 Task: Add the task  Implement a new cloud-based human resources management system for a company to the section Epic Excursion in the project AriesPlan and add a Due Date to the respective task as 2023/12/25
Action: Mouse moved to (80, 281)
Screenshot: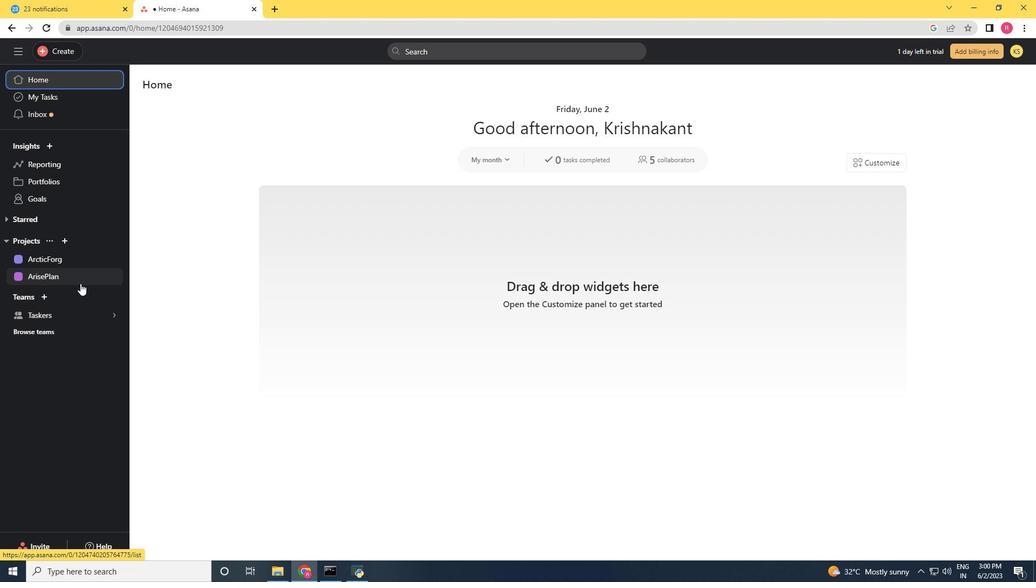 
Action: Mouse pressed left at (80, 281)
Screenshot: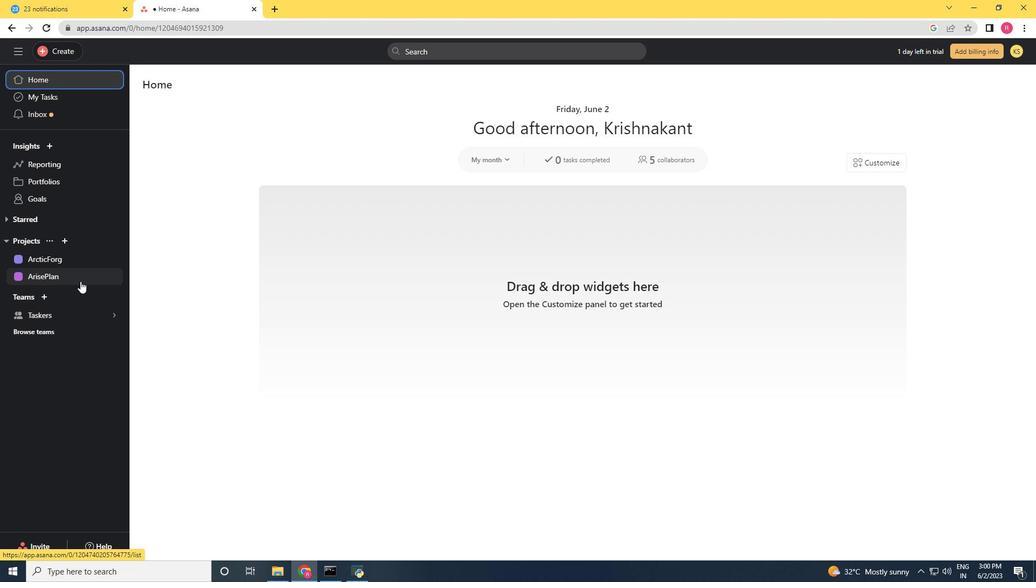 
Action: Mouse moved to (701, 370)
Screenshot: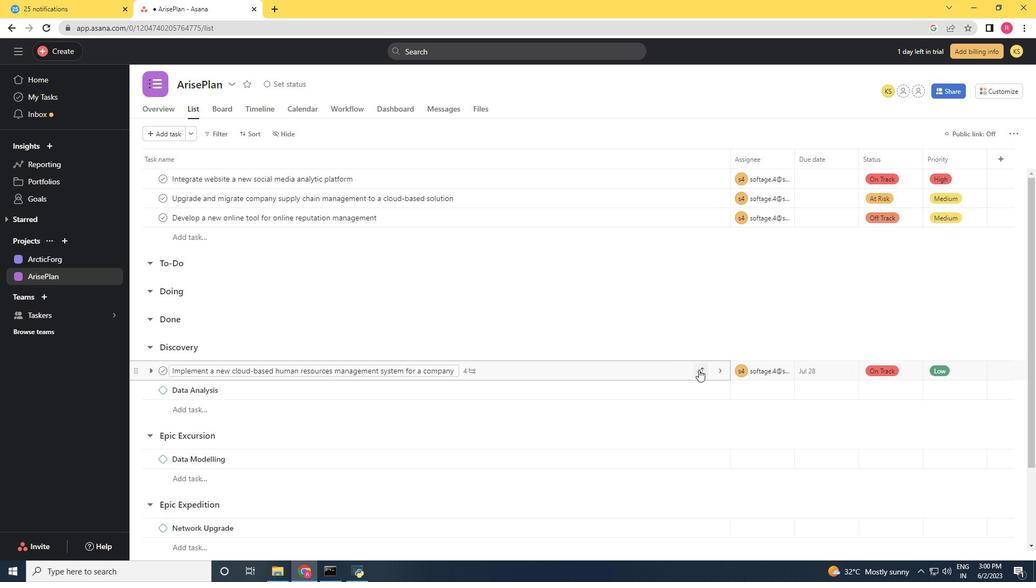 
Action: Mouse pressed left at (701, 370)
Screenshot: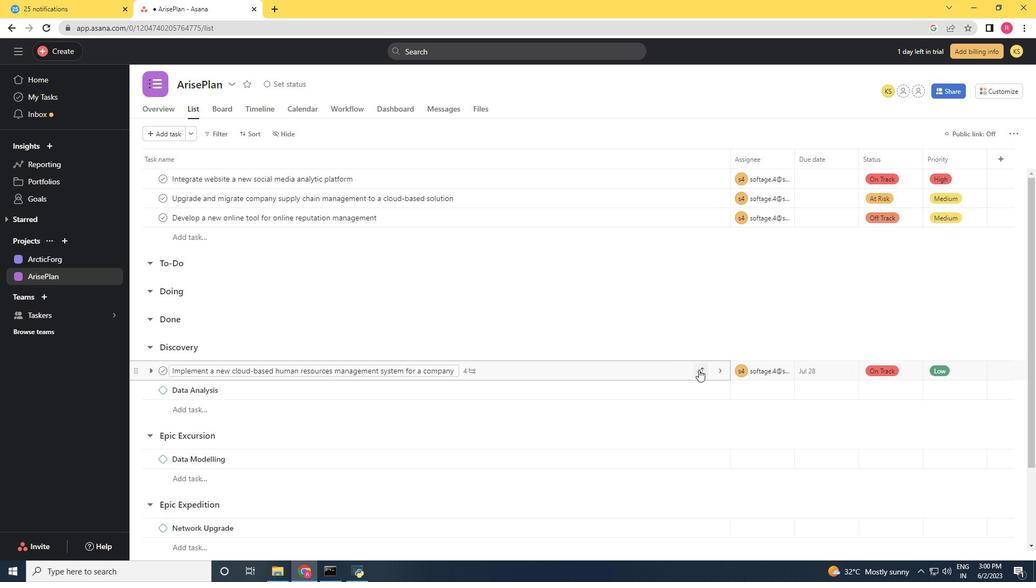
Action: Mouse moved to (651, 309)
Screenshot: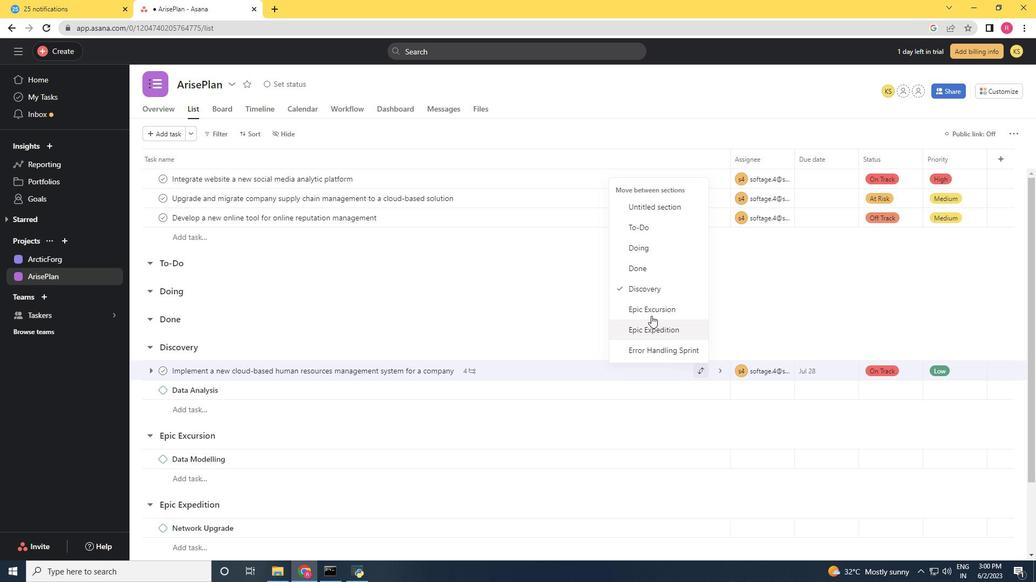 
Action: Mouse pressed left at (651, 309)
Screenshot: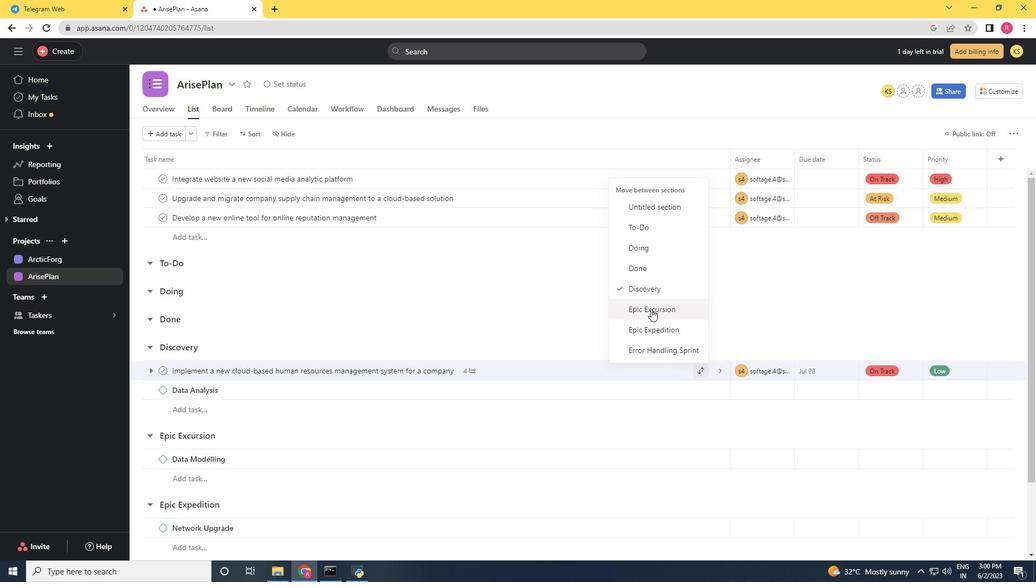 
Action: Mouse moved to (555, 438)
Screenshot: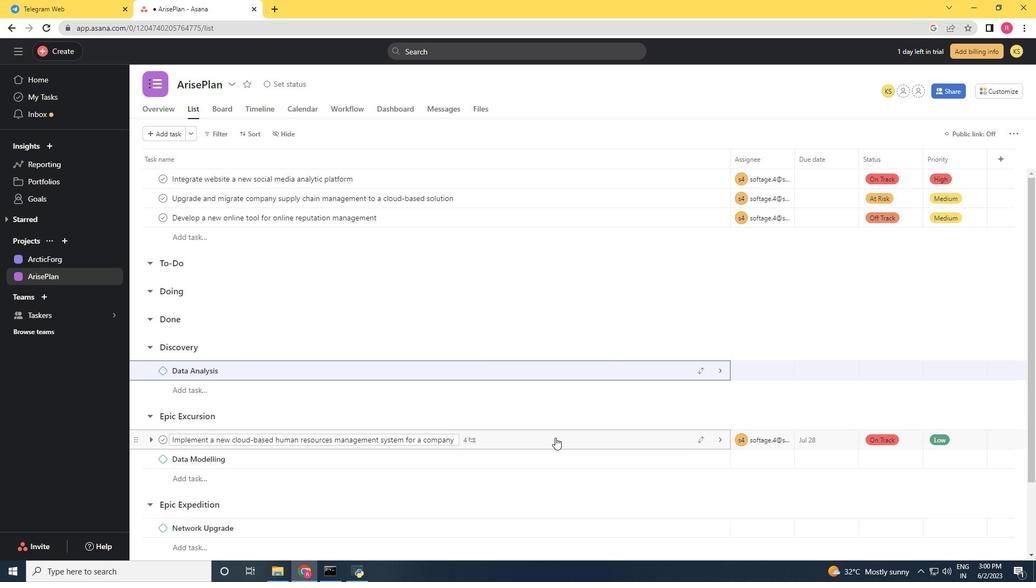 
Action: Mouse pressed left at (555, 438)
Screenshot: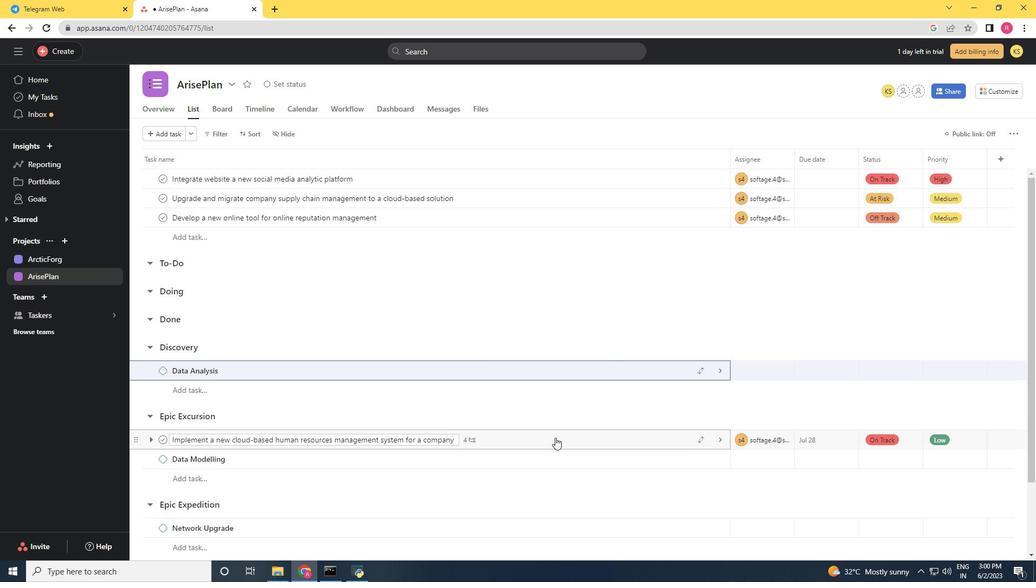 
Action: Mouse moved to (795, 234)
Screenshot: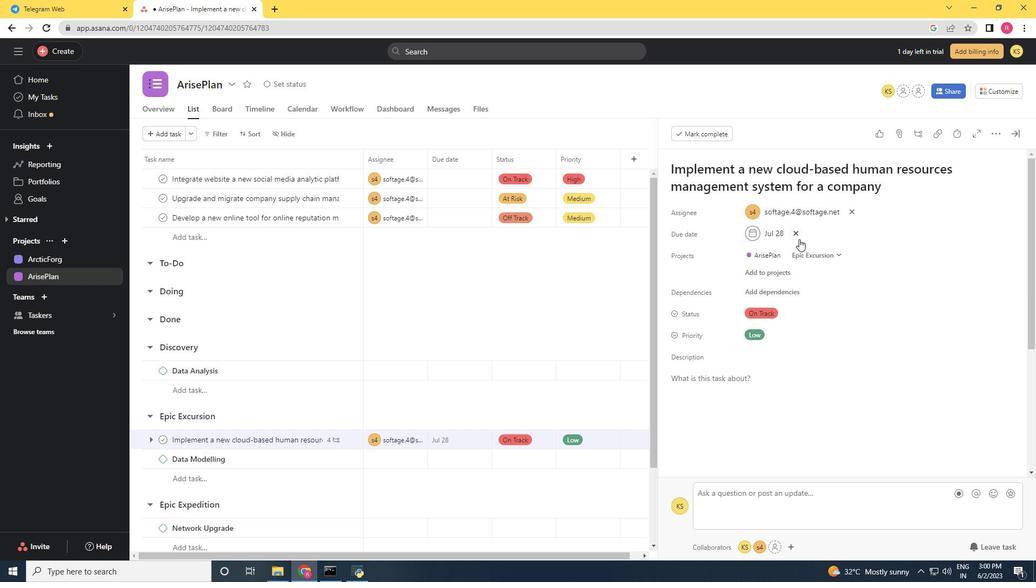
Action: Mouse pressed left at (795, 234)
Screenshot: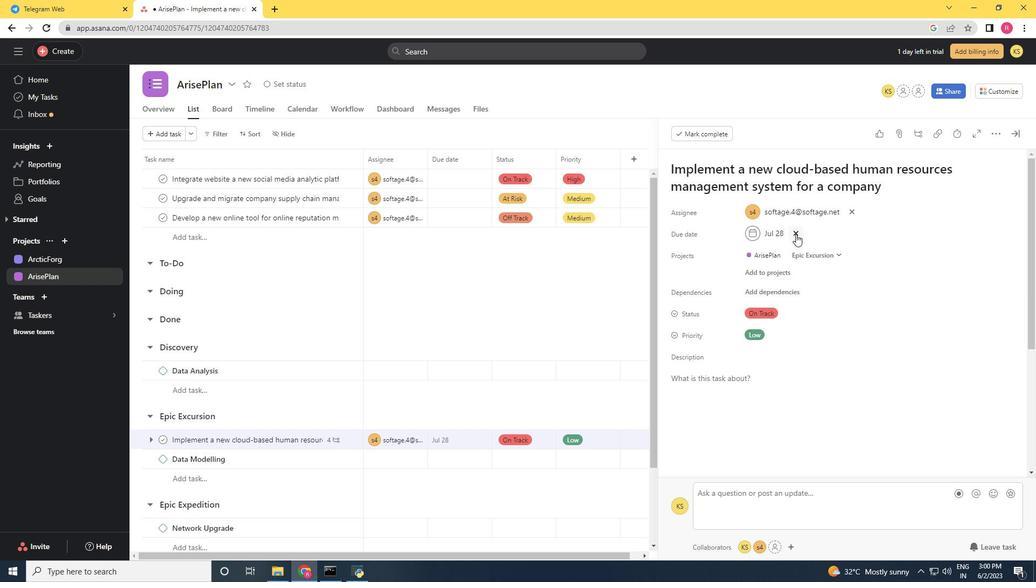 
Action: Mouse moved to (764, 236)
Screenshot: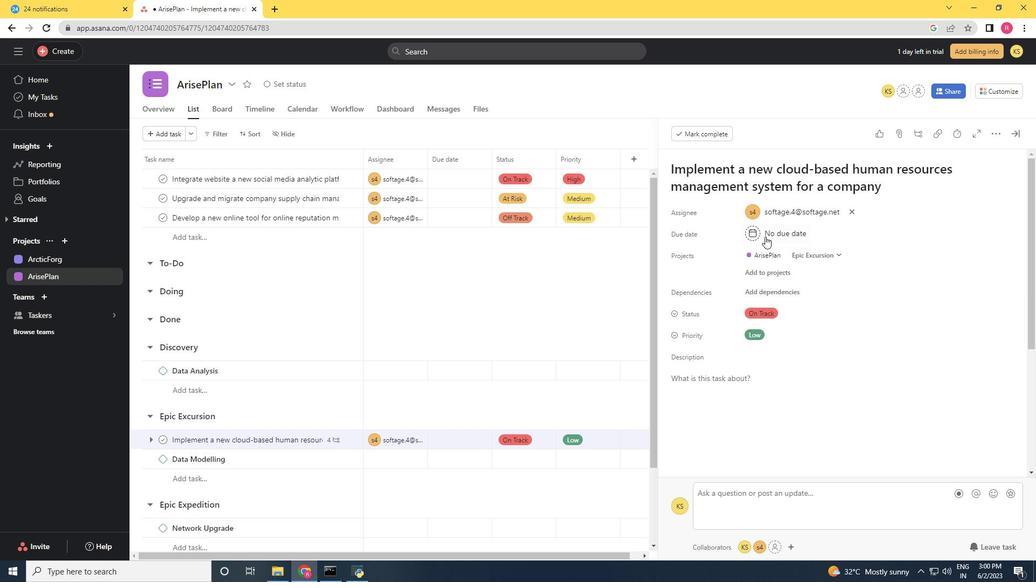 
Action: Mouse pressed left at (764, 236)
Screenshot: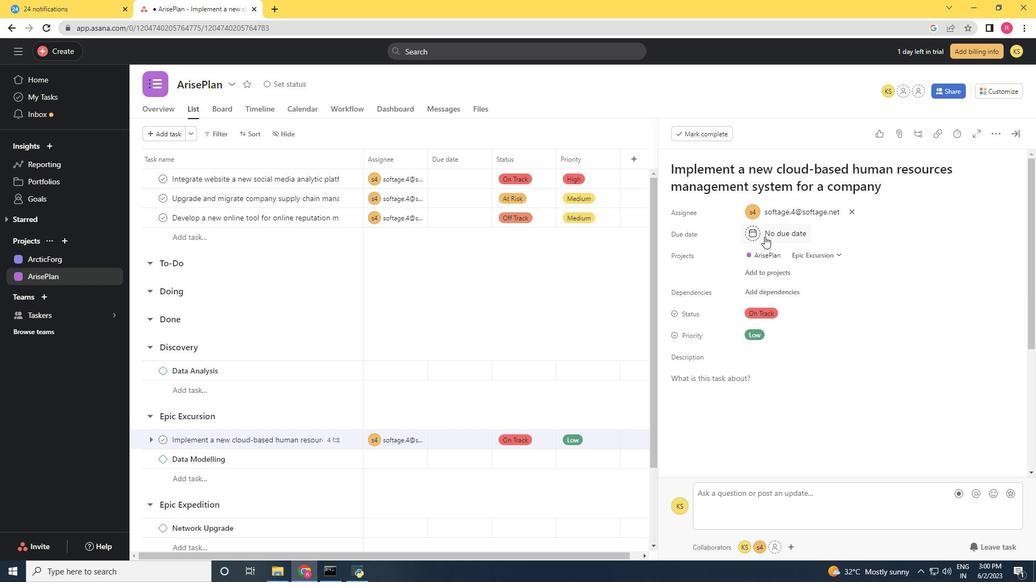 
Action: Mouse moved to (880, 285)
Screenshot: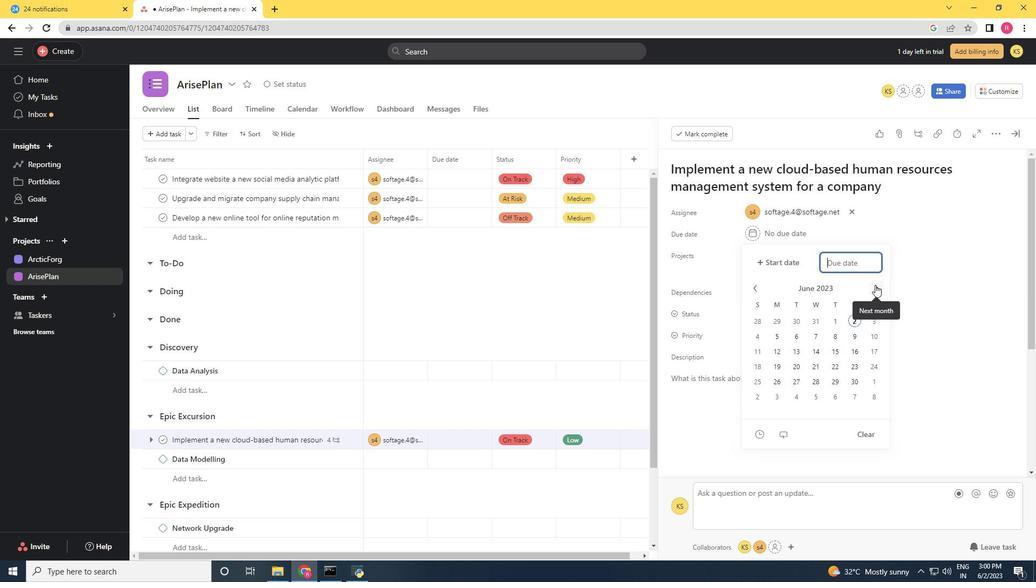 
Action: Mouse pressed left at (880, 285)
Screenshot: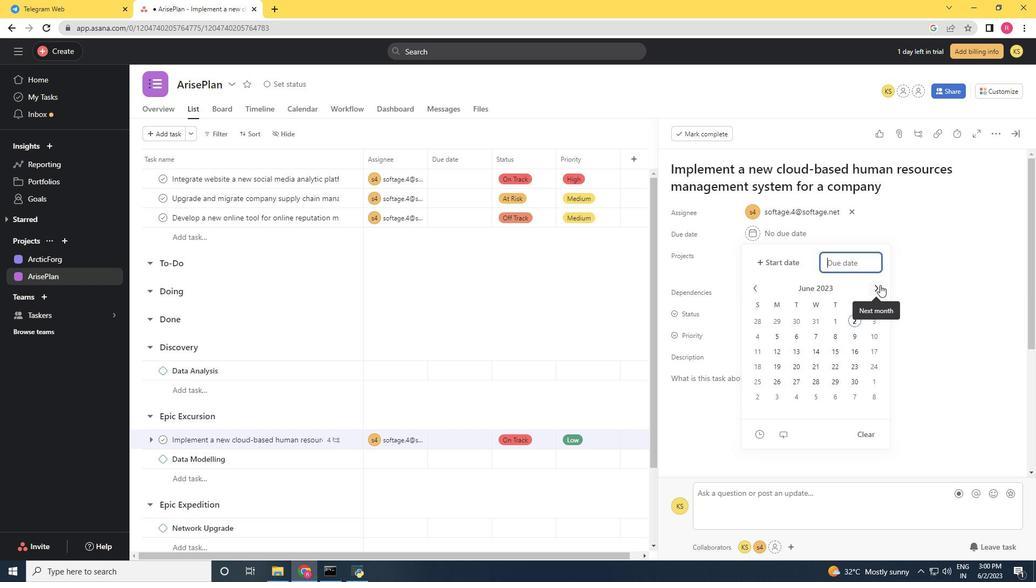 
Action: Mouse pressed left at (880, 285)
Screenshot: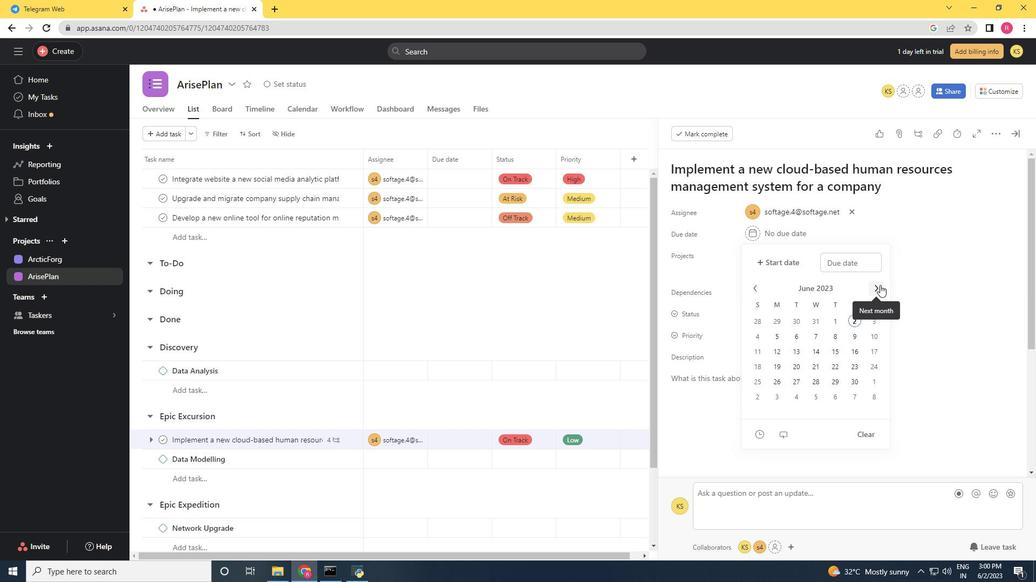
Action: Mouse pressed left at (880, 285)
Screenshot: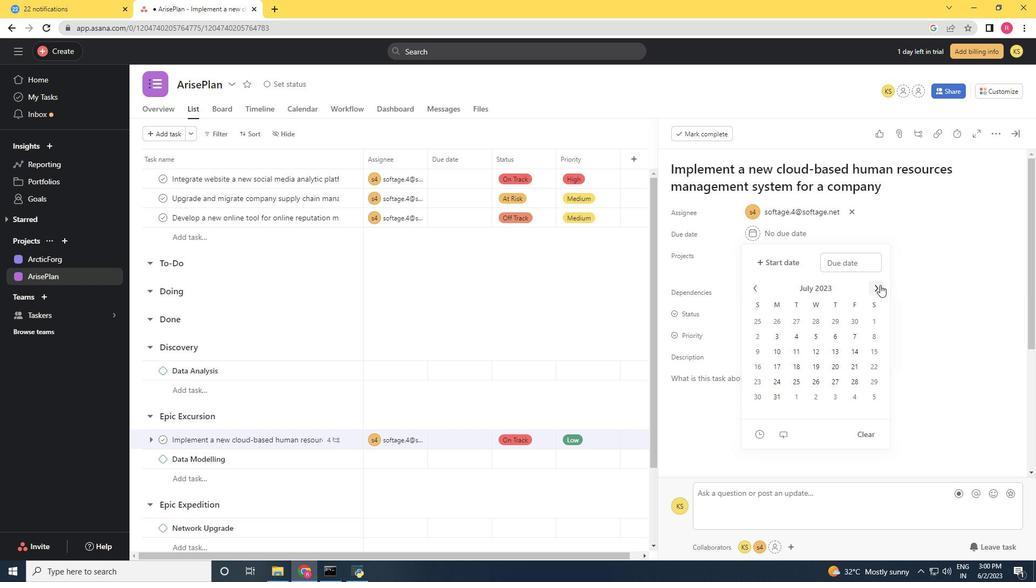 
Action: Mouse pressed left at (880, 285)
Screenshot: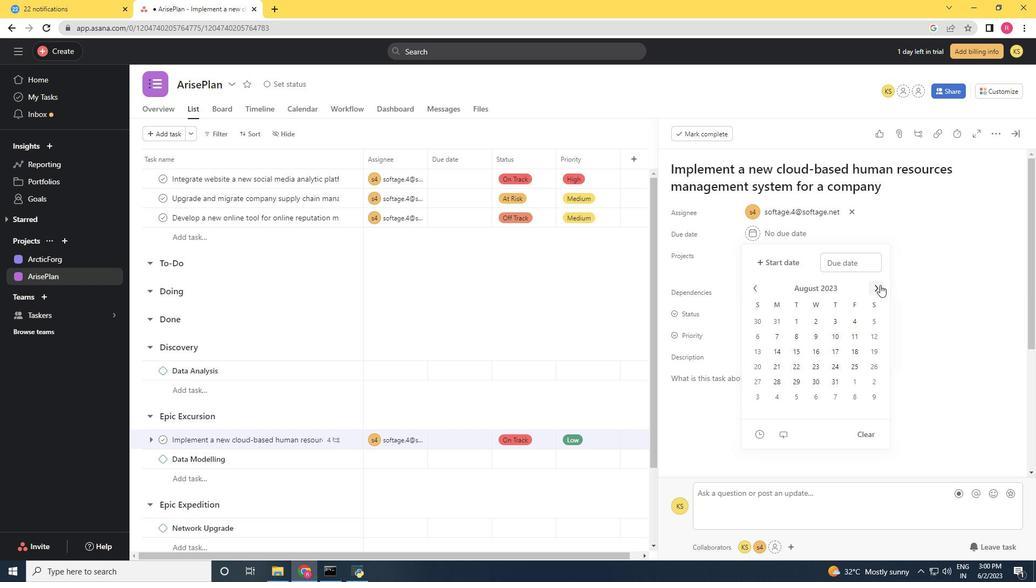 
Action: Mouse pressed left at (880, 285)
Screenshot: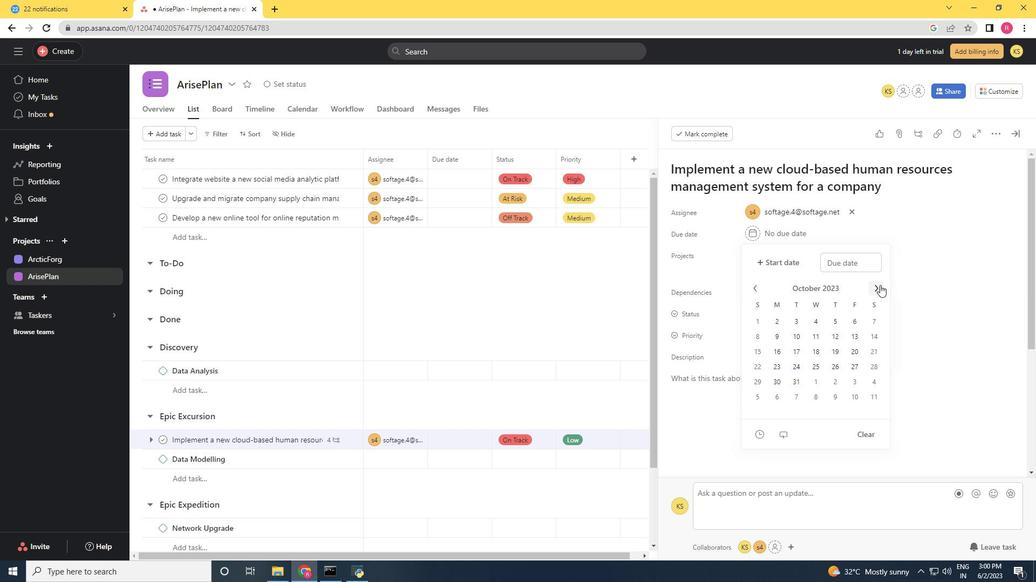 
Action: Mouse pressed left at (880, 285)
Screenshot: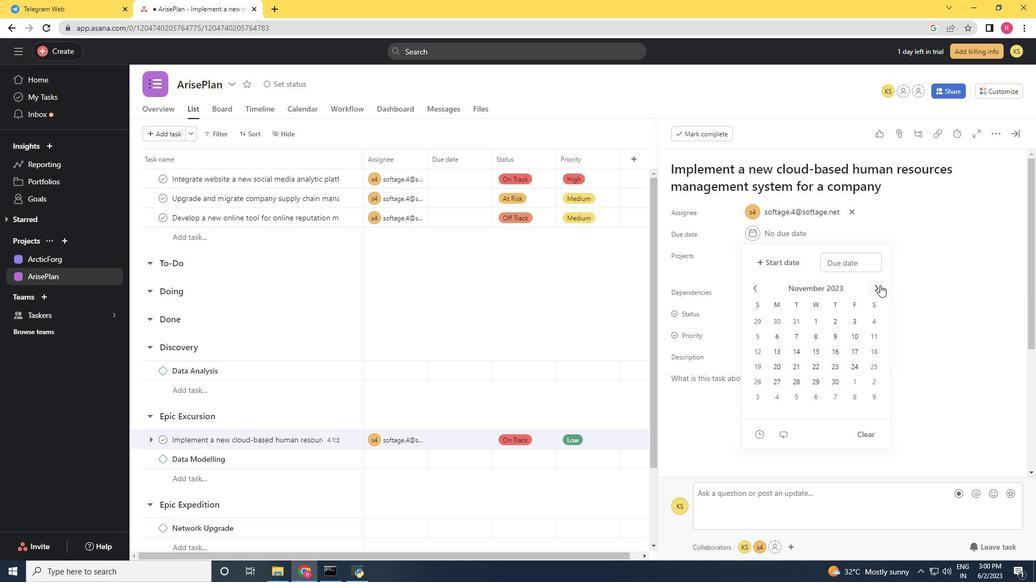 
Action: Mouse moved to (782, 381)
Screenshot: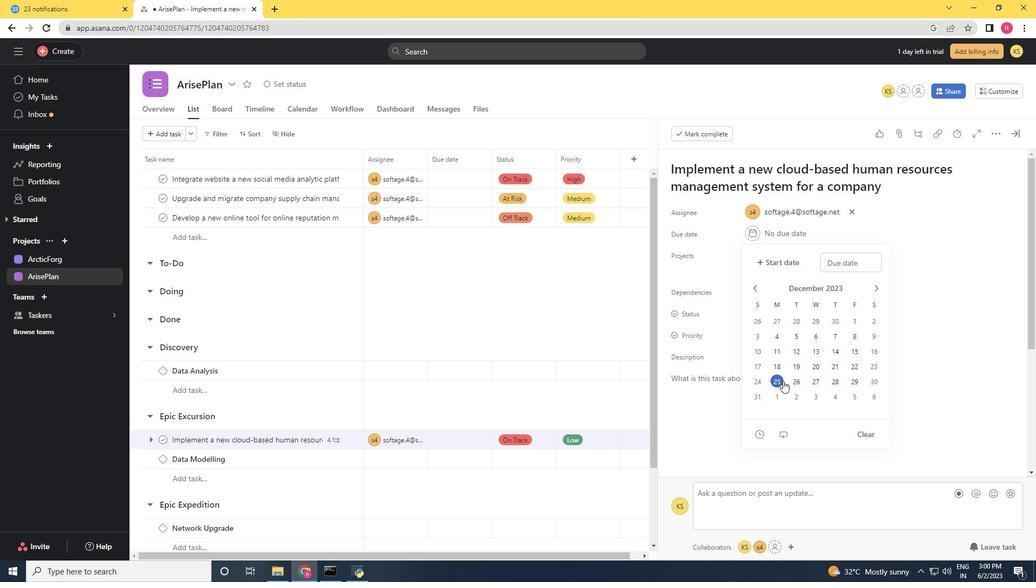 
Action: Mouse pressed left at (782, 381)
Screenshot: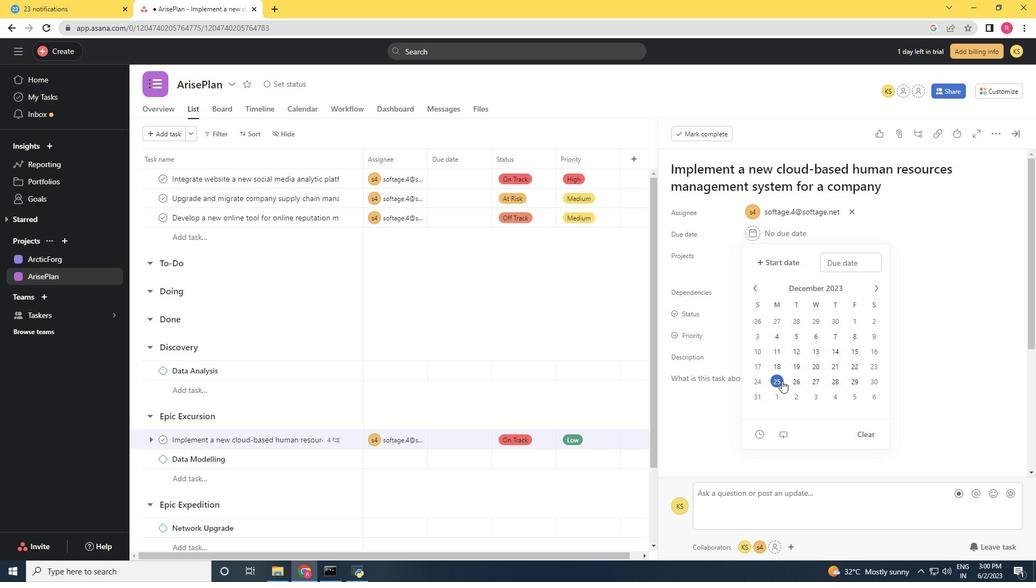 
Action: Mouse moved to (934, 335)
Screenshot: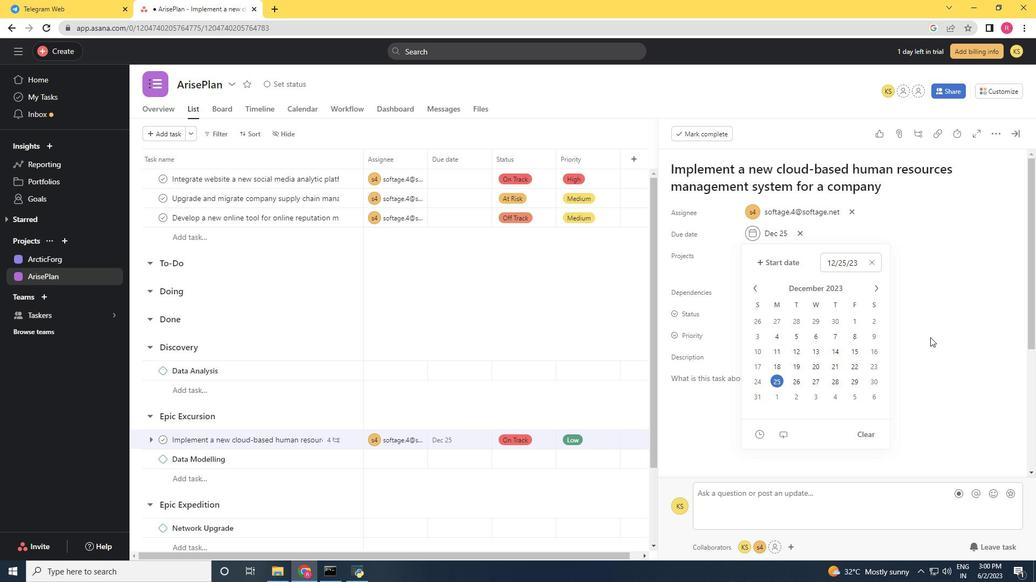 
Action: Mouse pressed left at (934, 335)
Screenshot: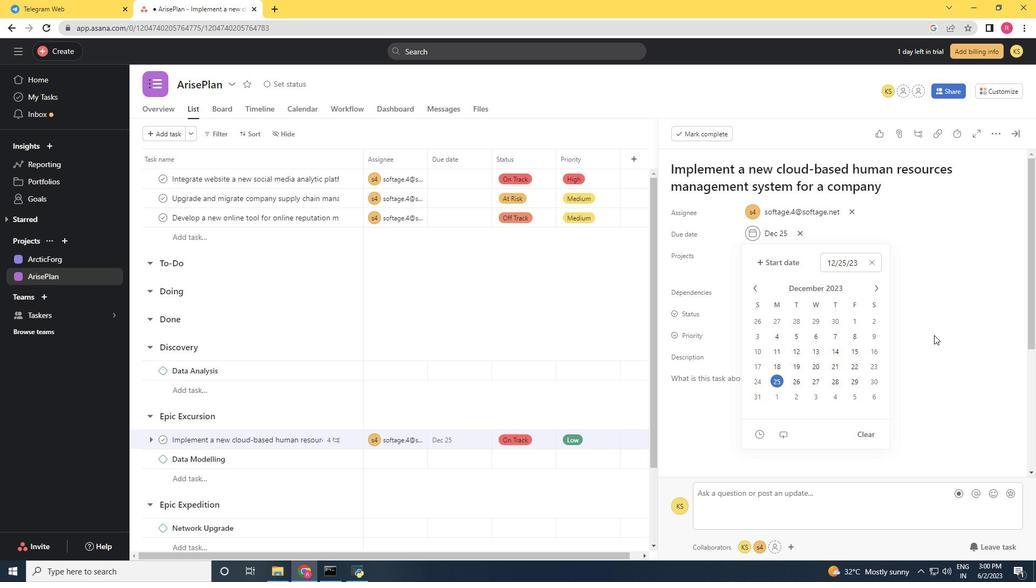 
Action: Mouse moved to (1012, 133)
Screenshot: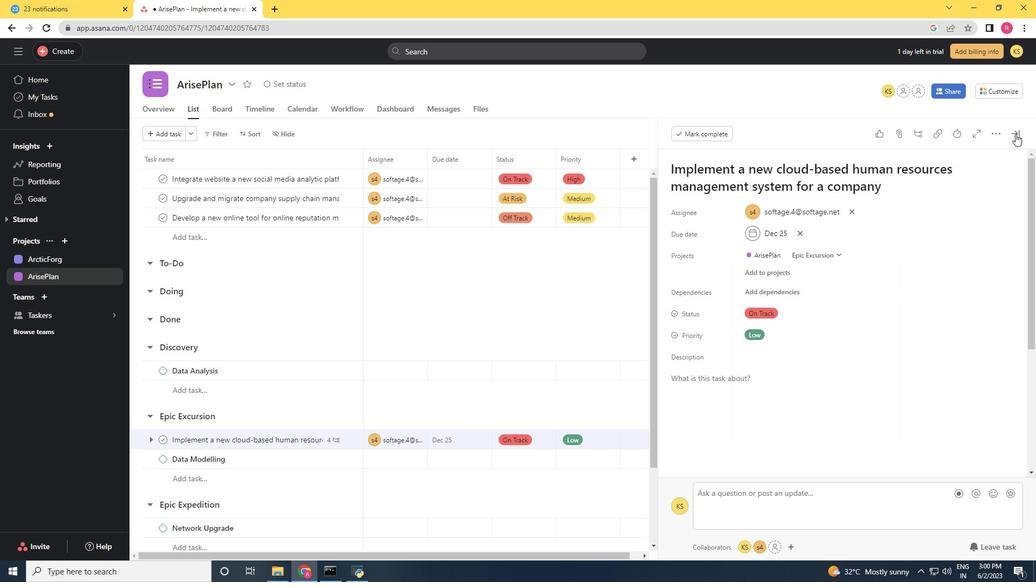 
Action: Mouse pressed left at (1012, 133)
Screenshot: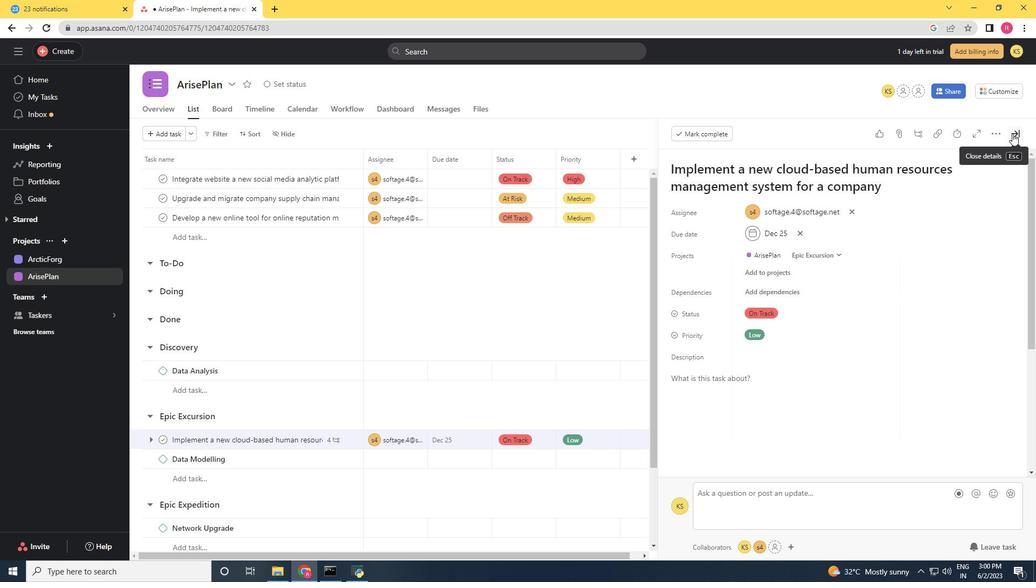 
Action: Mouse moved to (517, 341)
Screenshot: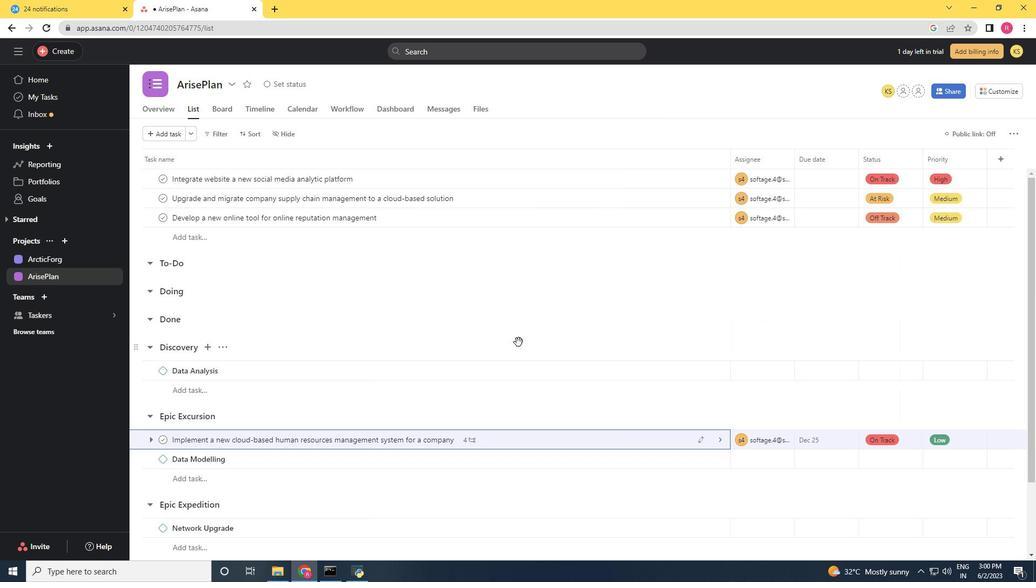 
